 Task: Create a sub task Gather and Analyse Requirements for the task  Develop a new online booking system for a transportation service in the project AgileForge , assign it to team member softage.3@softage.net and update the status of the sub task to  Off Track , set the priority of the sub task to High
Action: Mouse moved to (67, 448)
Screenshot: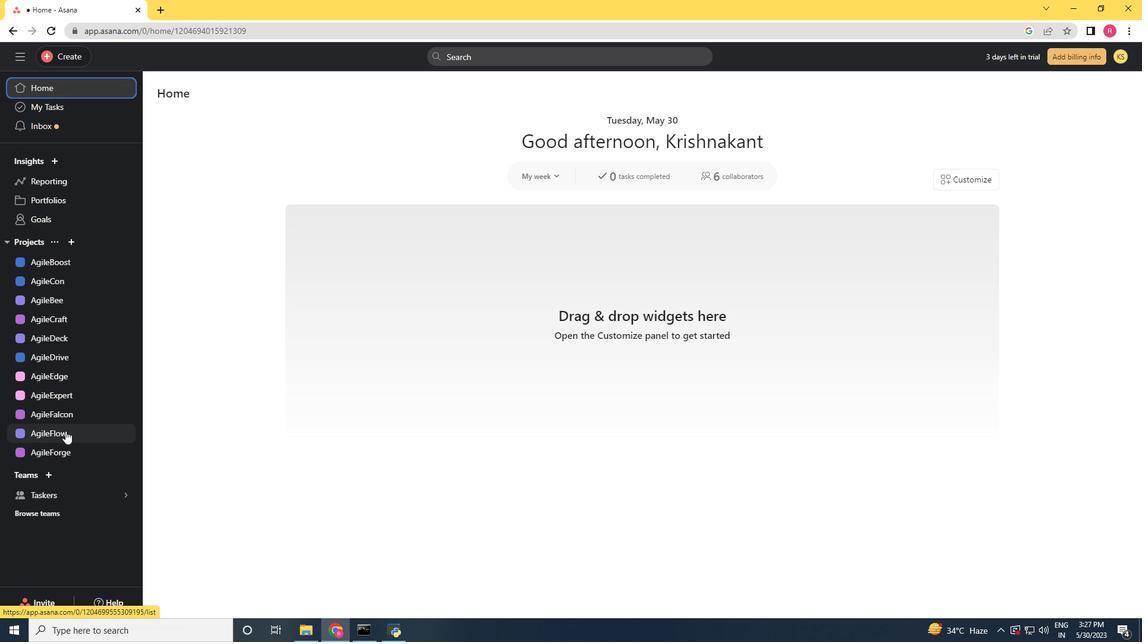 
Action: Mouse pressed left at (67, 448)
Screenshot: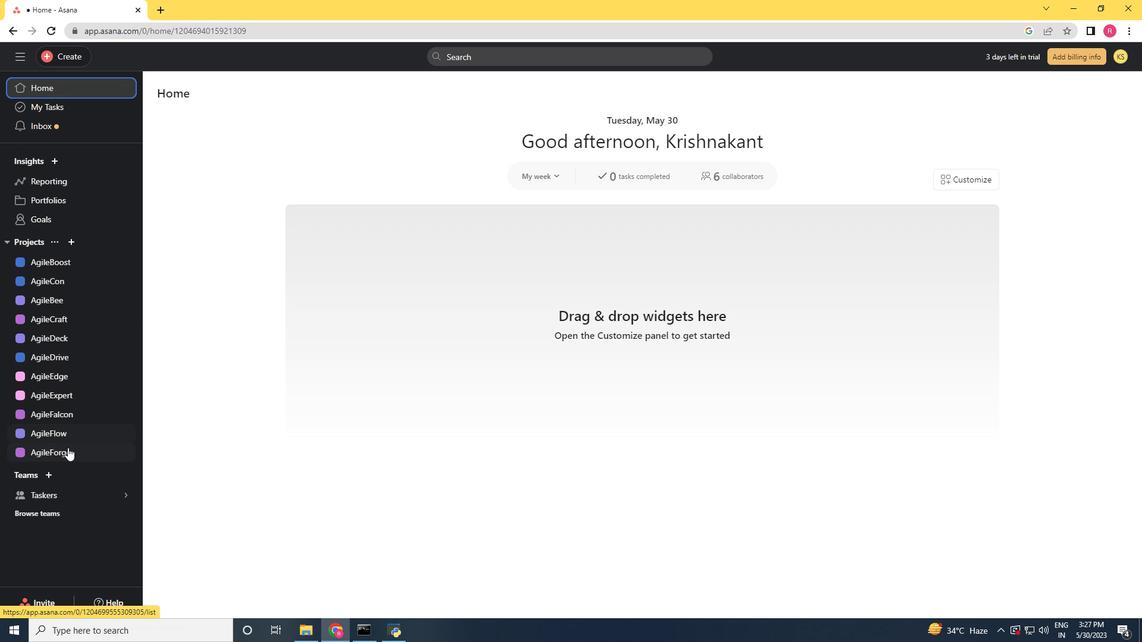 
Action: Mouse moved to (460, 262)
Screenshot: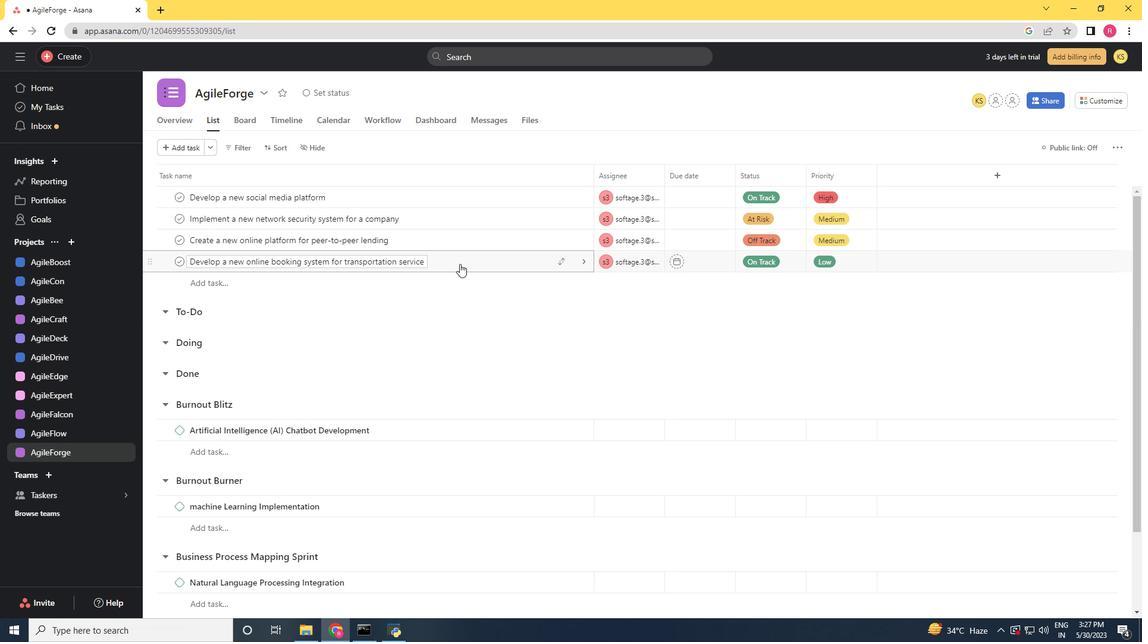 
Action: Mouse pressed left at (460, 262)
Screenshot: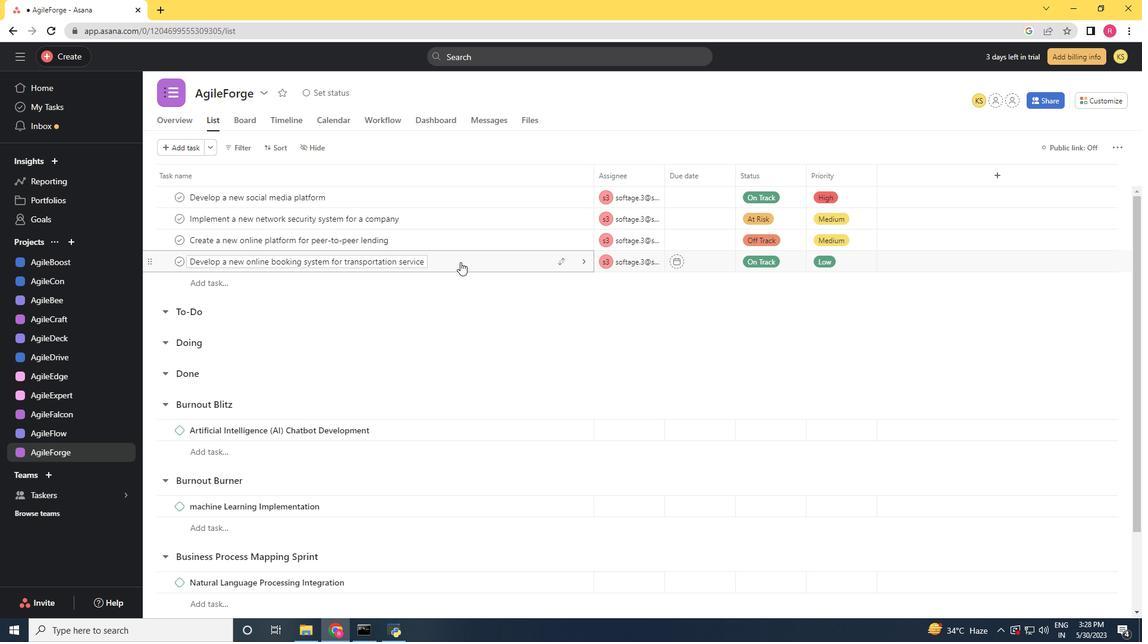 
Action: Mouse moved to (869, 453)
Screenshot: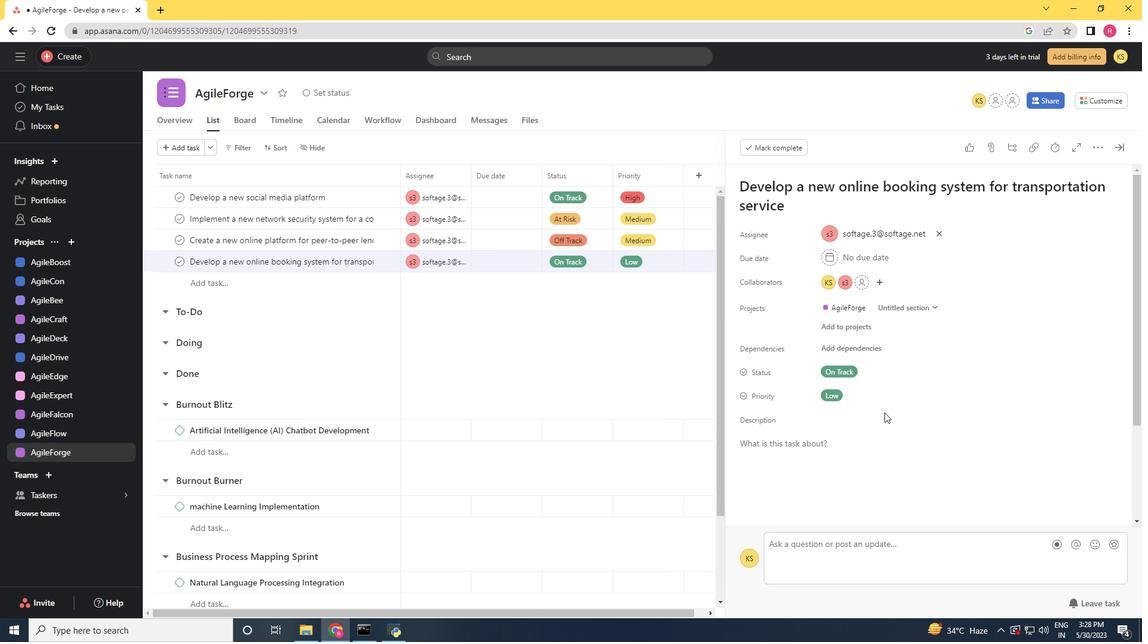 
Action: Mouse scrolled (869, 452) with delta (0, 0)
Screenshot: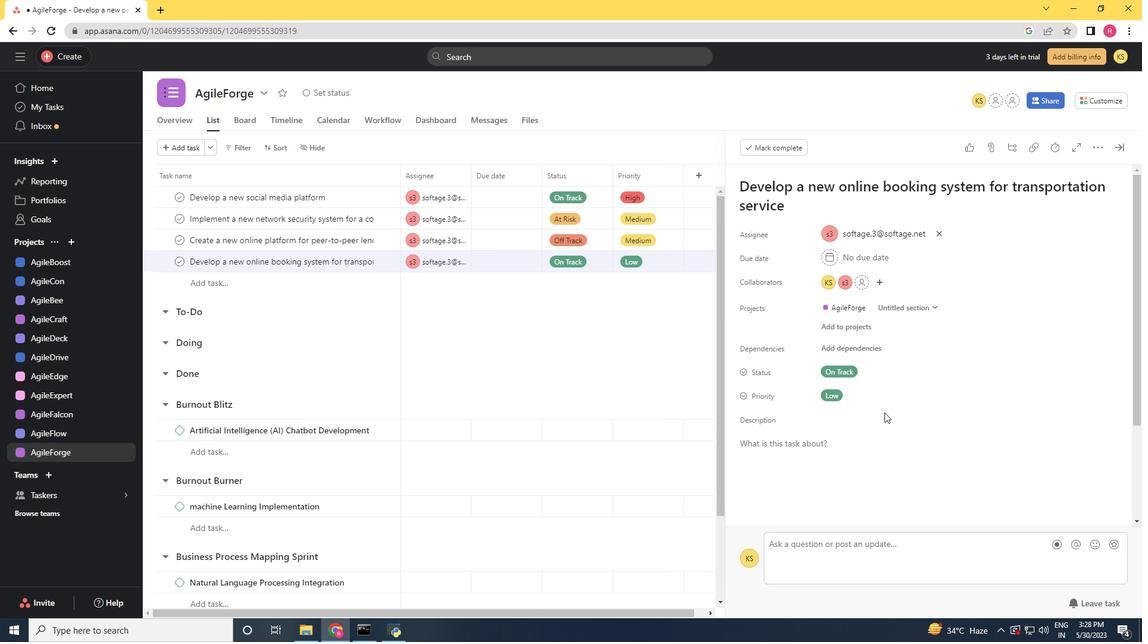 
Action: Mouse moved to (867, 455)
Screenshot: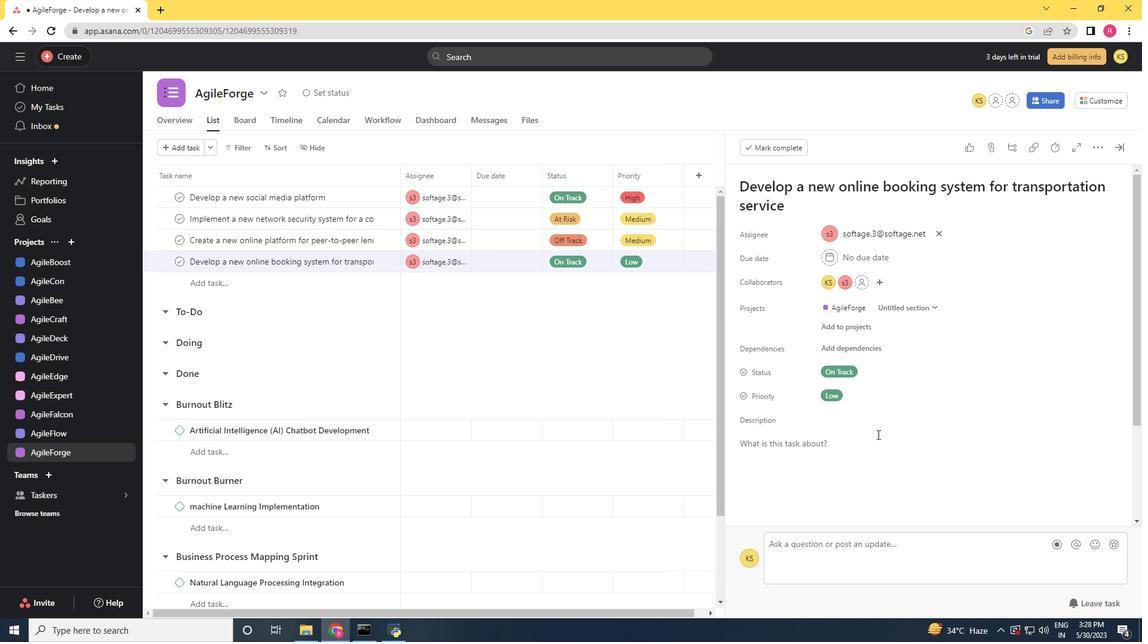 
Action: Mouse scrolled (867, 454) with delta (0, 0)
Screenshot: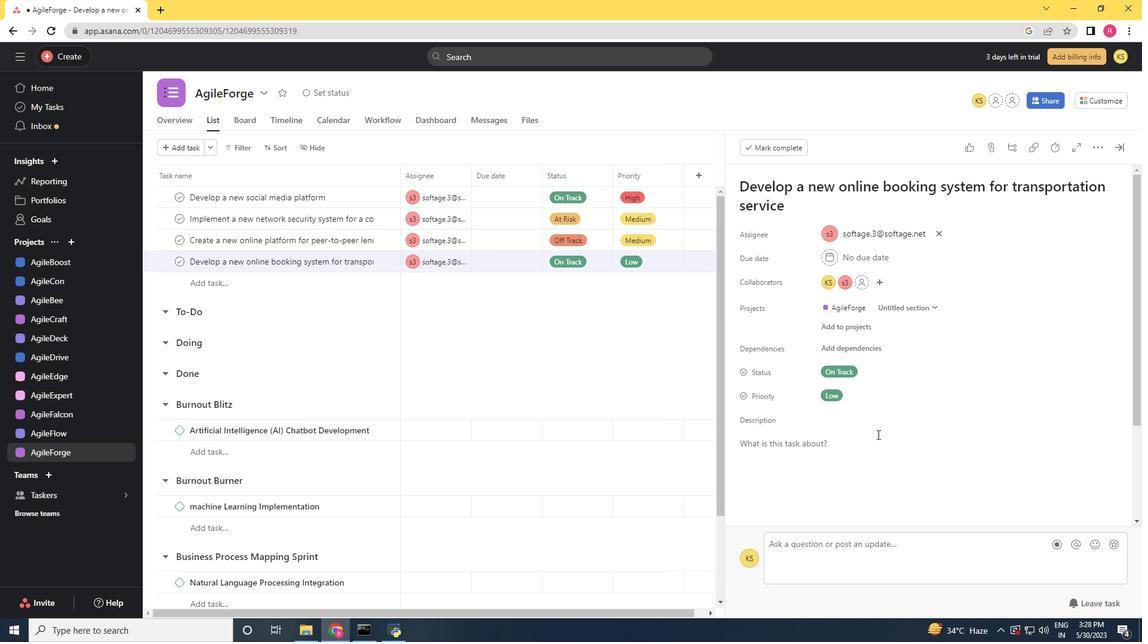 
Action: Mouse moved to (867, 455)
Screenshot: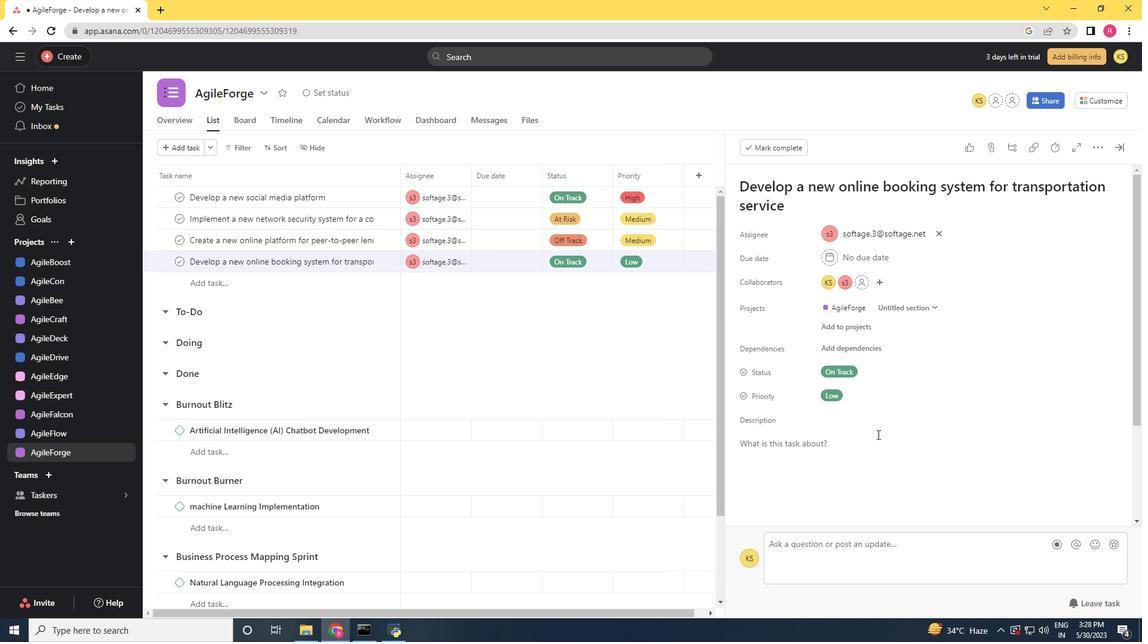 
Action: Mouse scrolled (867, 455) with delta (0, 0)
Screenshot: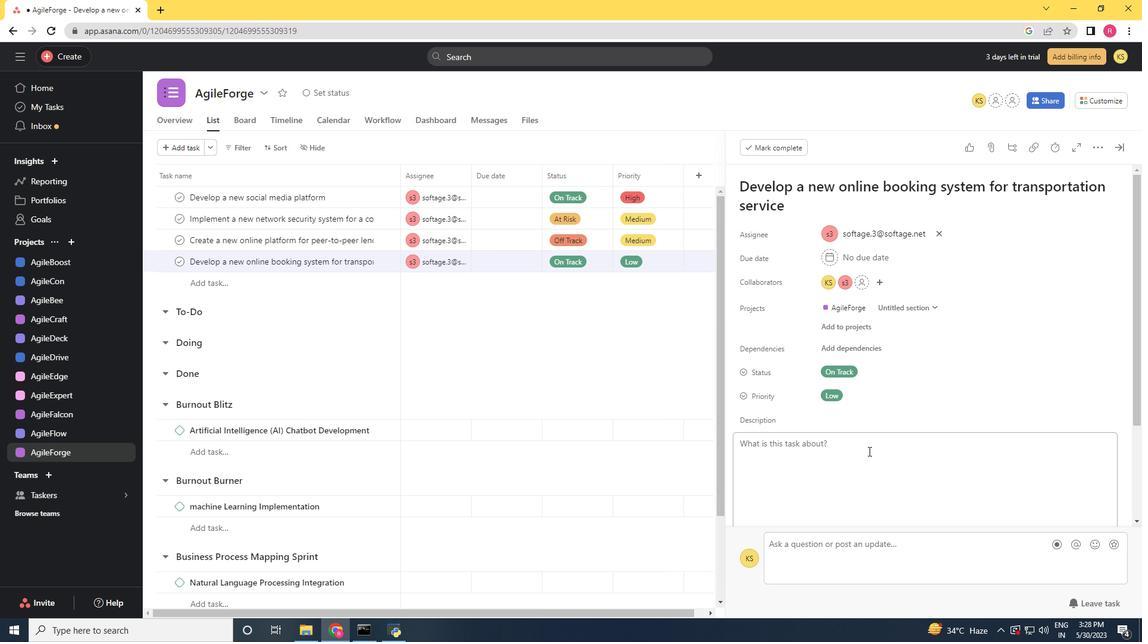 
Action: Mouse scrolled (867, 455) with delta (0, 0)
Screenshot: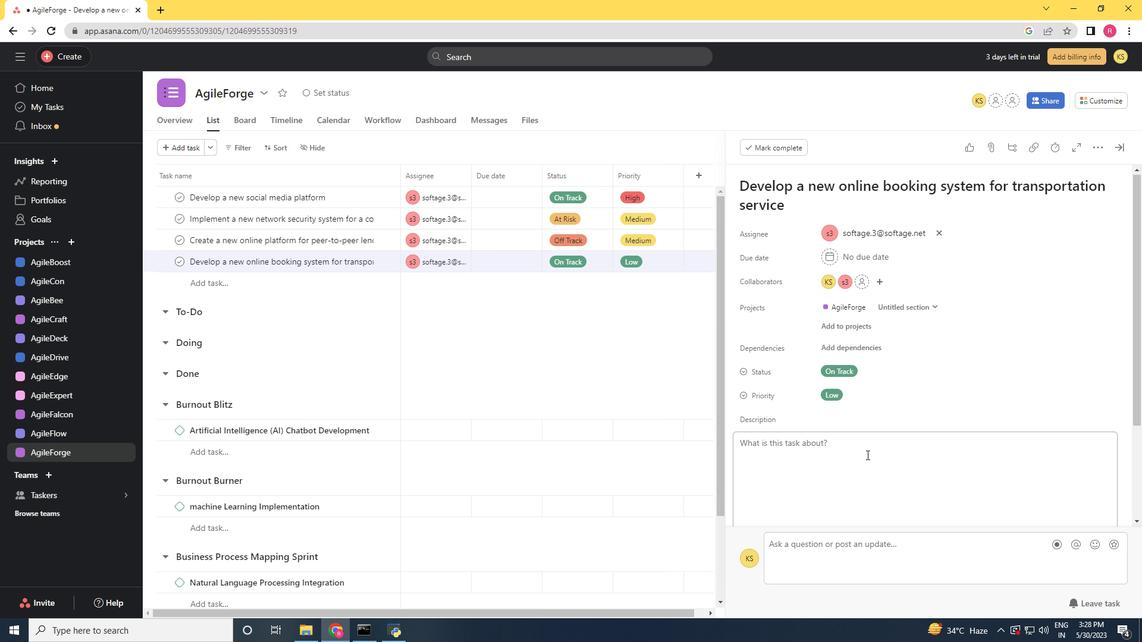 
Action: Mouse moved to (760, 427)
Screenshot: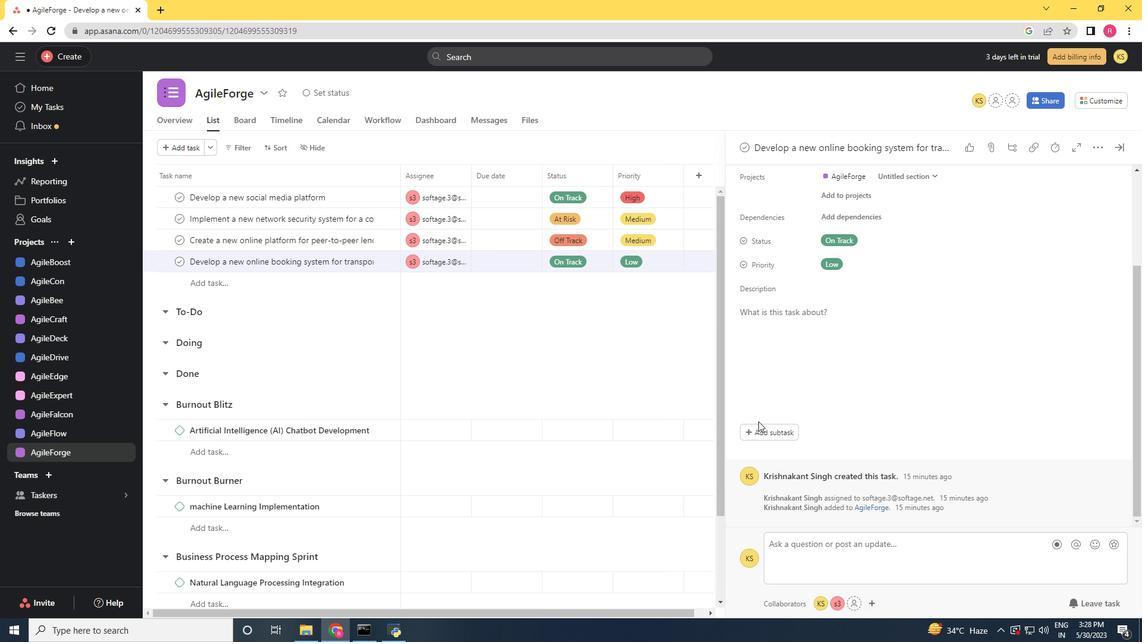 
Action: Mouse pressed left at (760, 427)
Screenshot: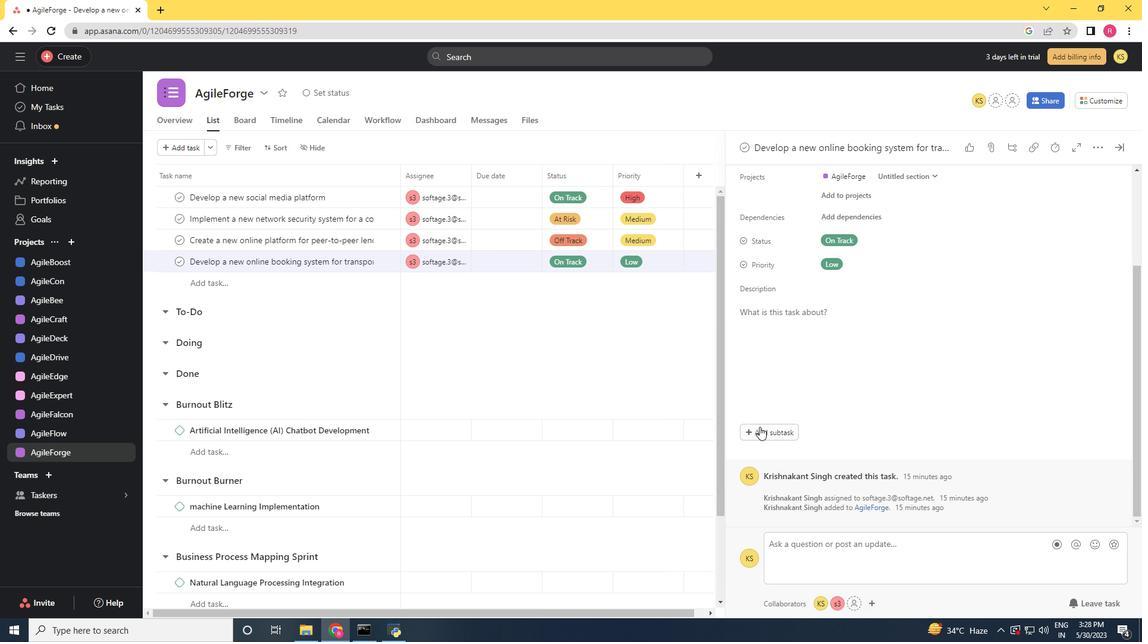 
Action: Key pressed <Key.shift>Gather<Key.space>and<Key.space><Key.shift>Analyse<Key.space><Key.shift>Requirements
Screenshot: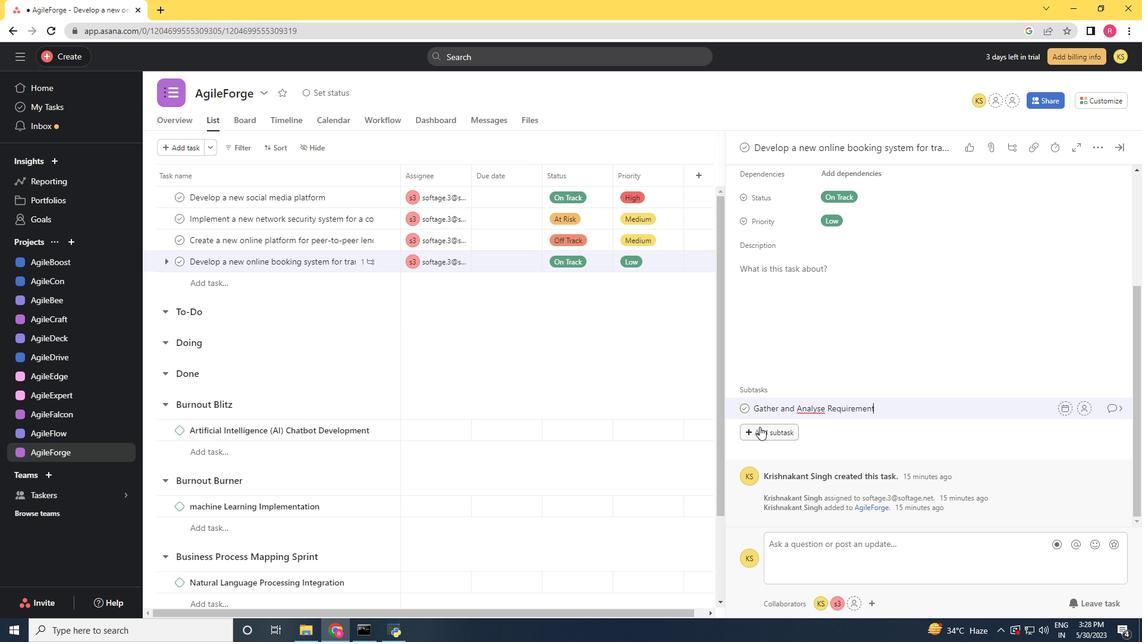 
Action: Mouse moved to (1047, 366)
Screenshot: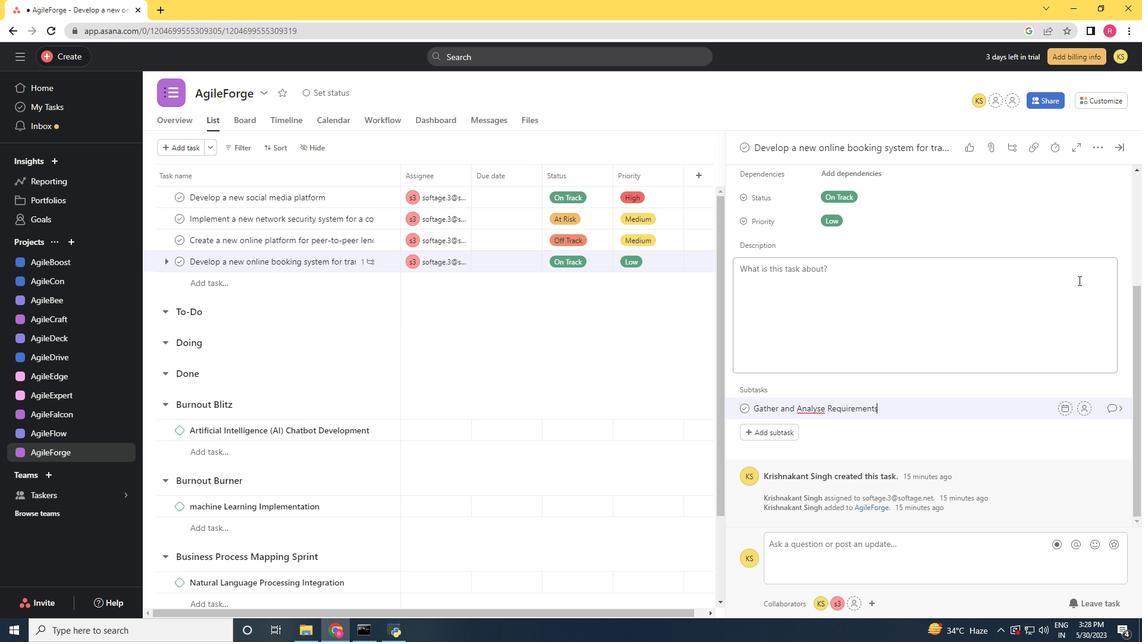 
Action: Mouse scrolled (1047, 367) with delta (0, 0)
Screenshot: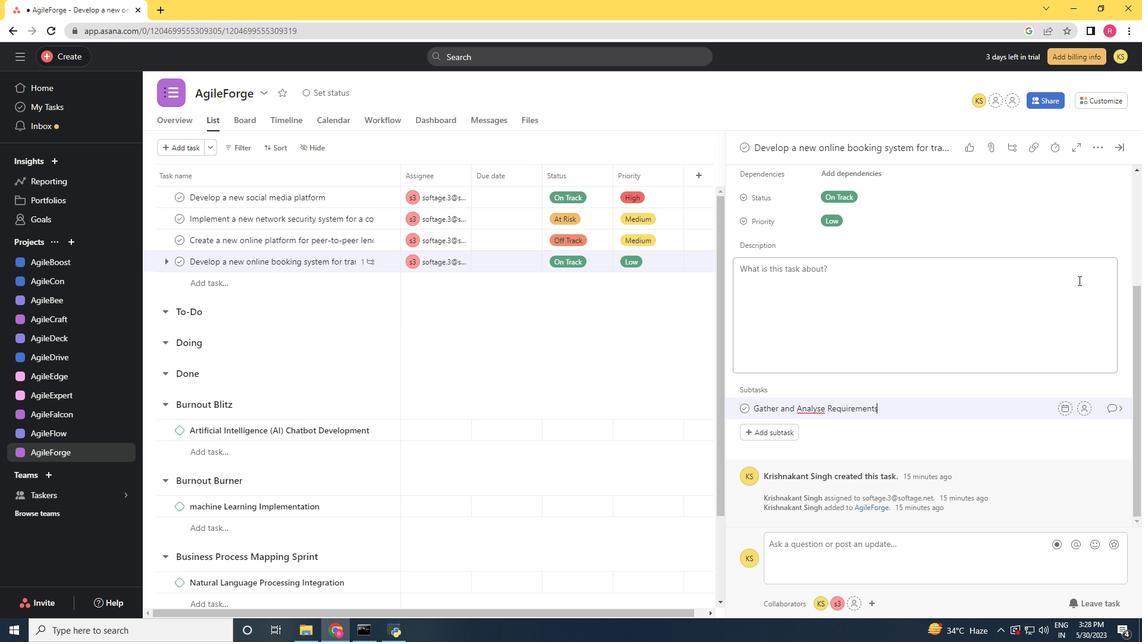 
Action: Mouse moved to (1088, 464)
Screenshot: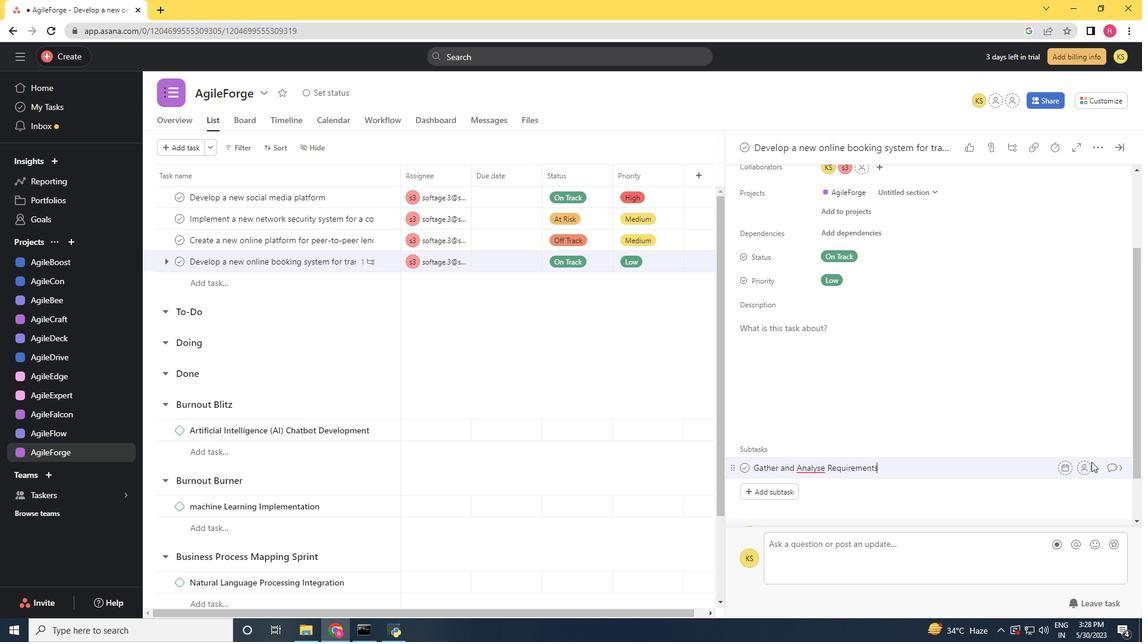 
Action: Mouse pressed left at (1088, 464)
Screenshot: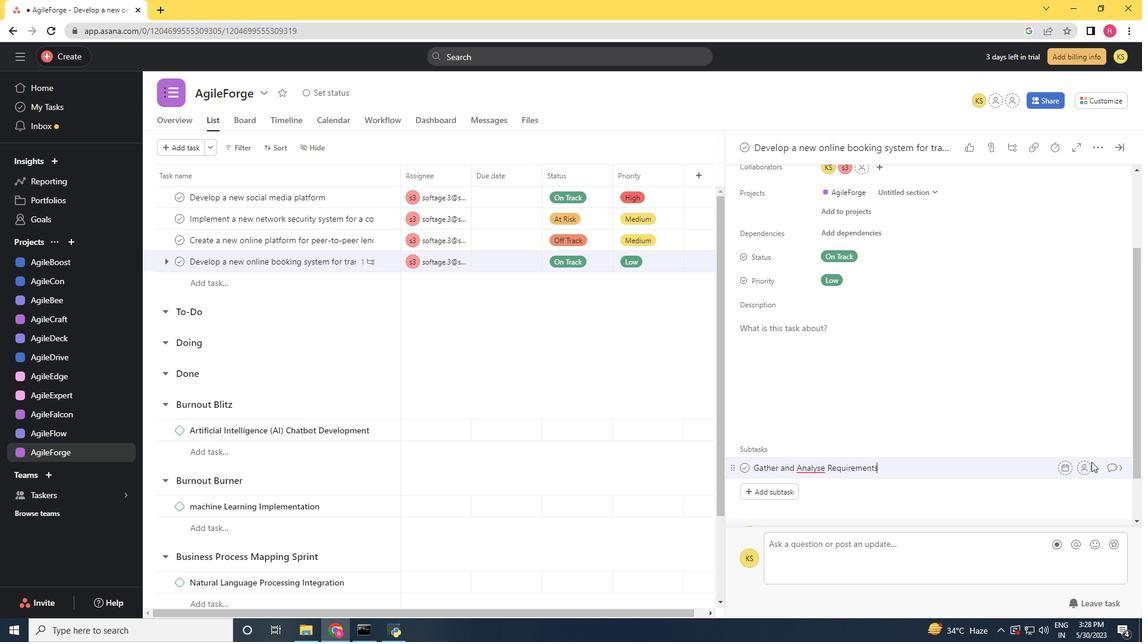 
Action: Key pressed softage.3<Key.shift>@softage.net
Screenshot: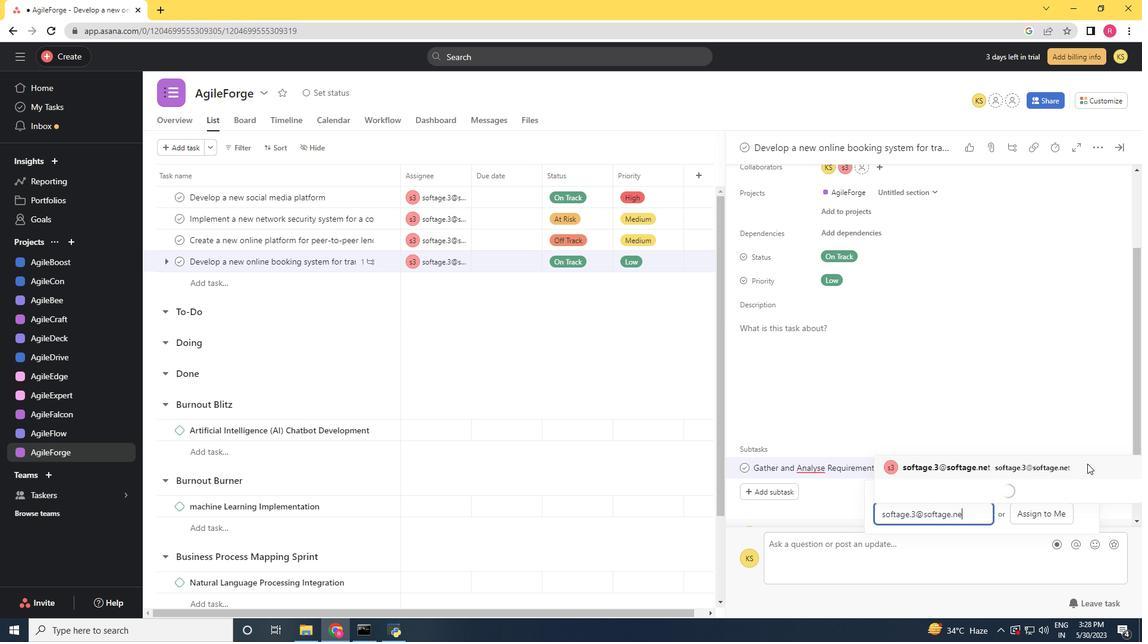 
Action: Mouse moved to (954, 467)
Screenshot: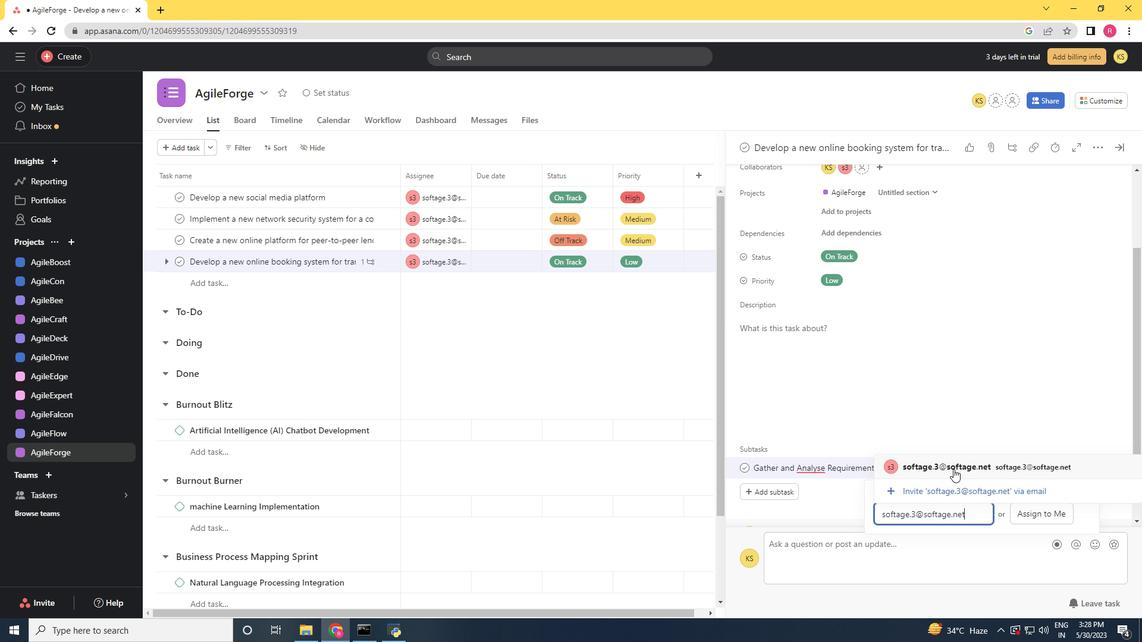 
Action: Mouse pressed left at (954, 467)
Screenshot: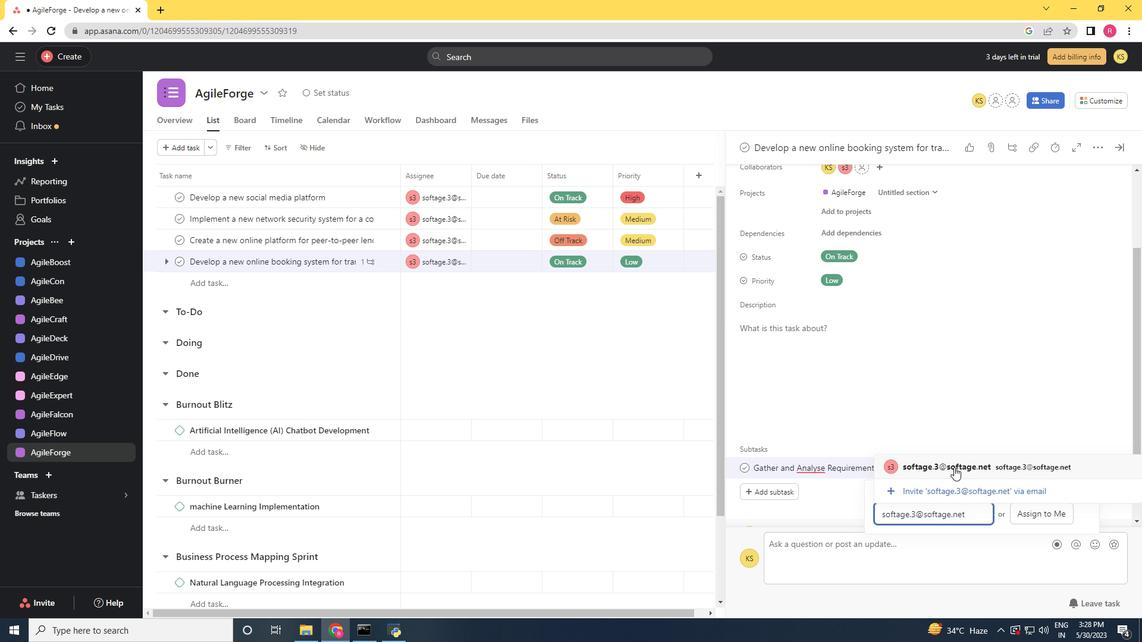 
Action: Mouse scrolled (954, 467) with delta (0, 0)
Screenshot: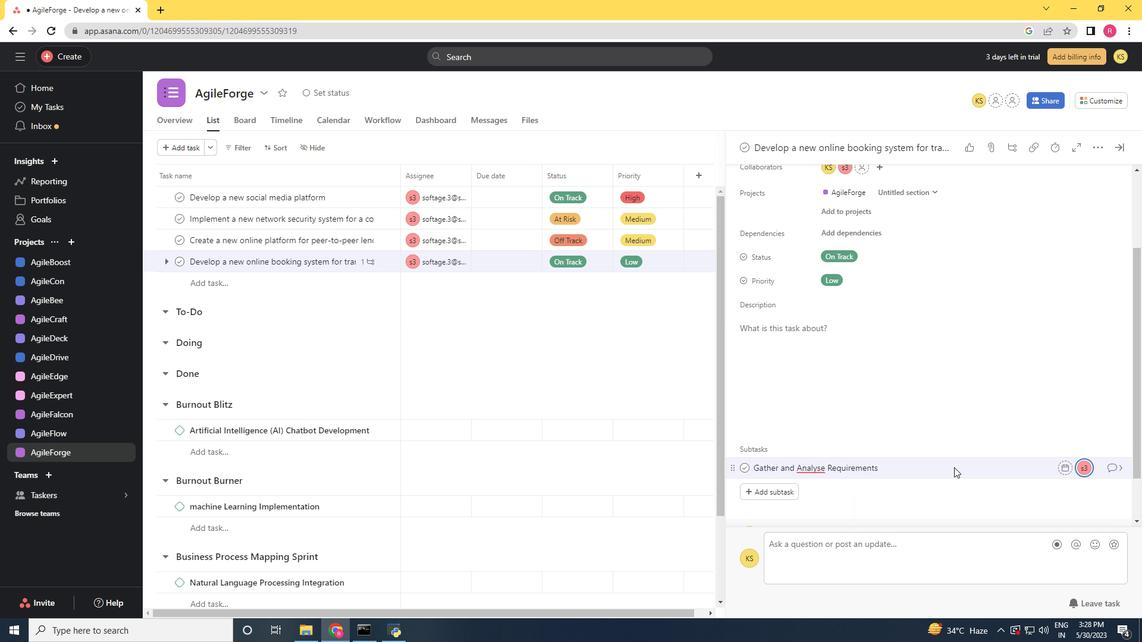
Action: Mouse scrolled (954, 467) with delta (0, 0)
Screenshot: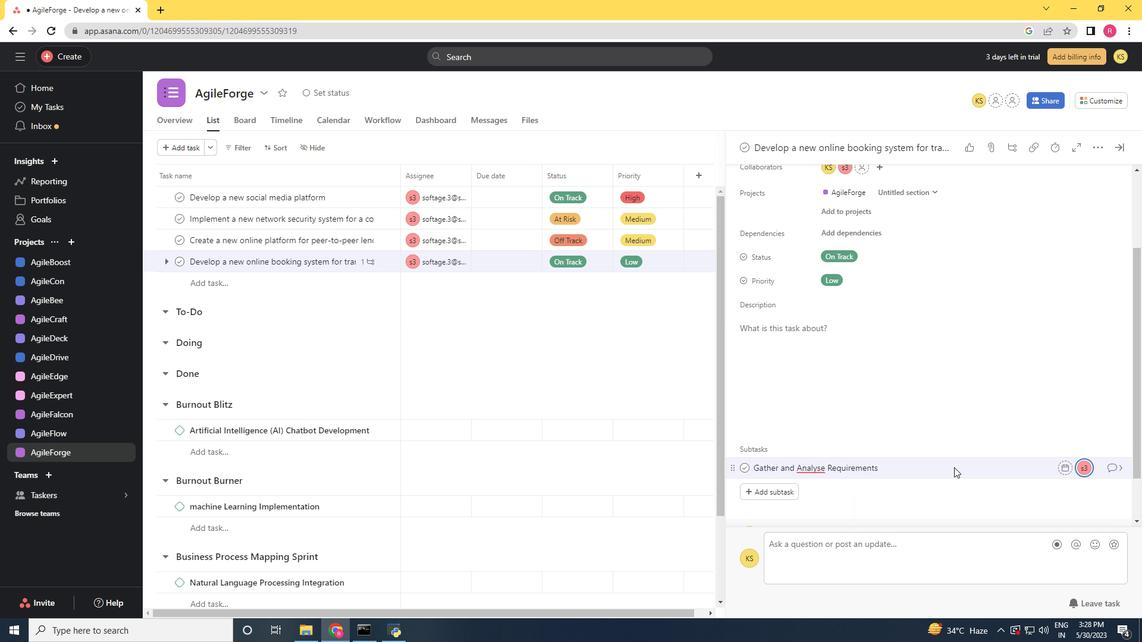 
Action: Mouse scrolled (954, 467) with delta (0, 0)
Screenshot: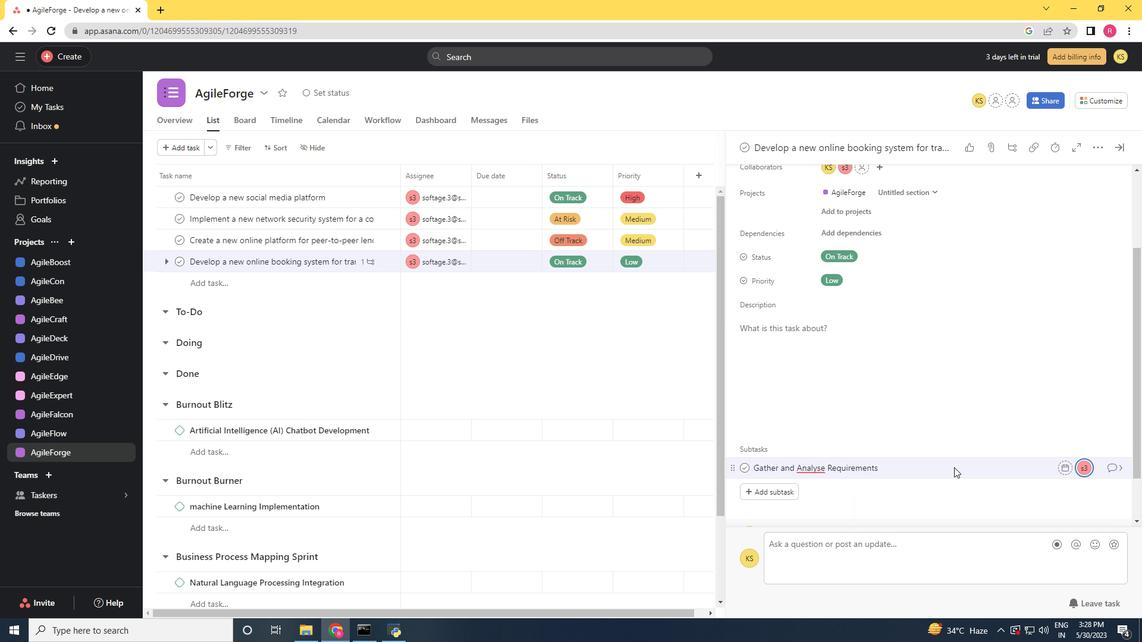 
Action: Mouse moved to (1107, 408)
Screenshot: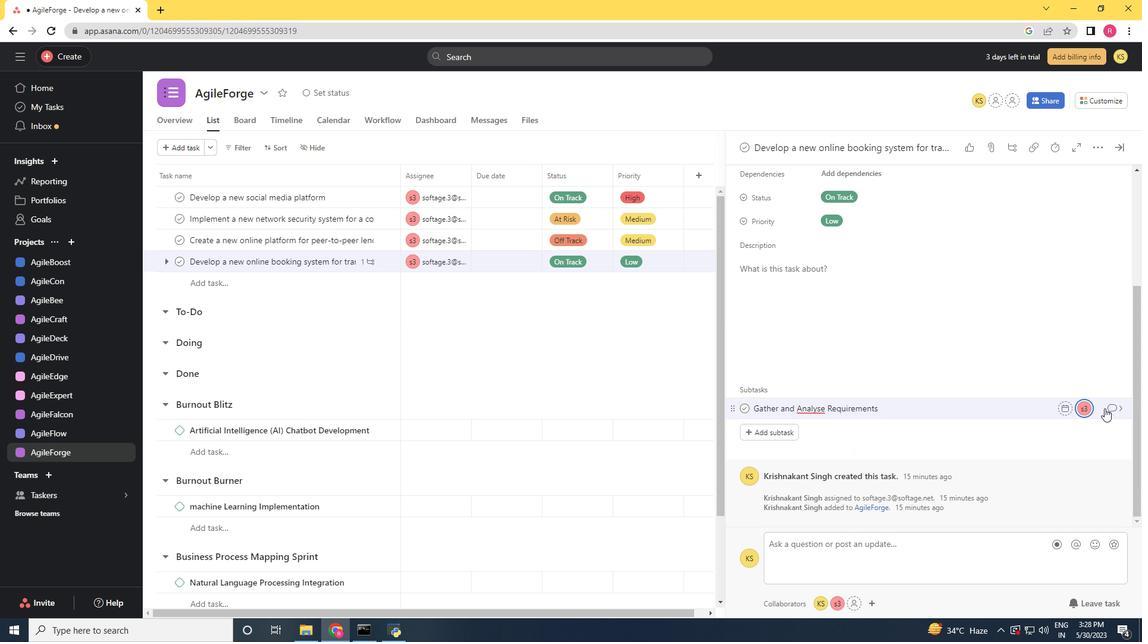 
Action: Mouse pressed left at (1107, 408)
Screenshot: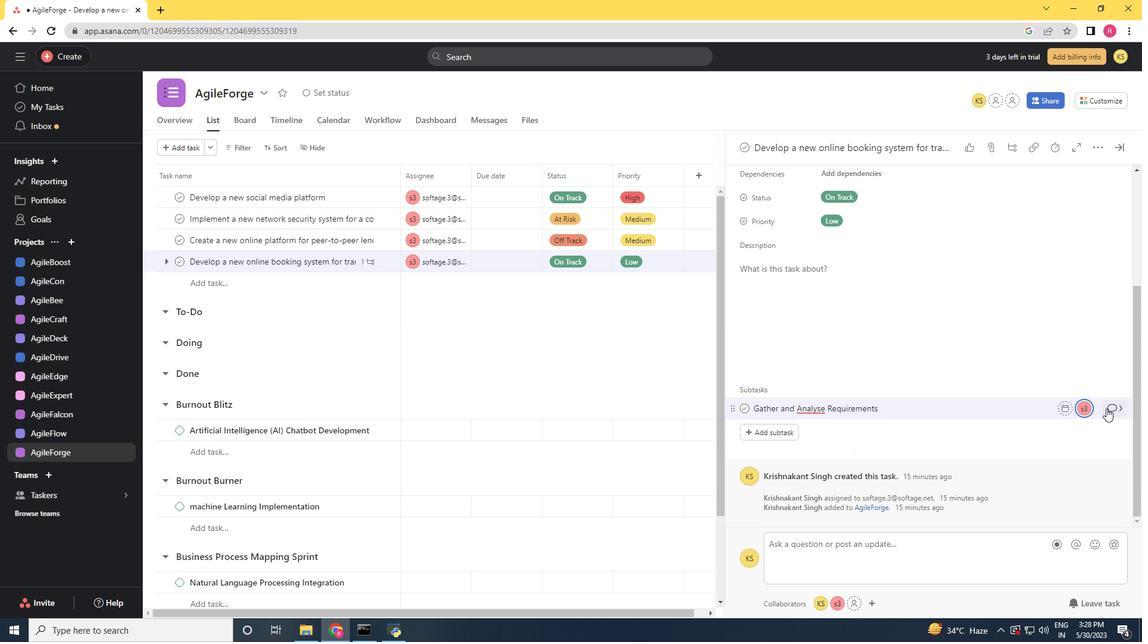 
Action: Mouse moved to (791, 343)
Screenshot: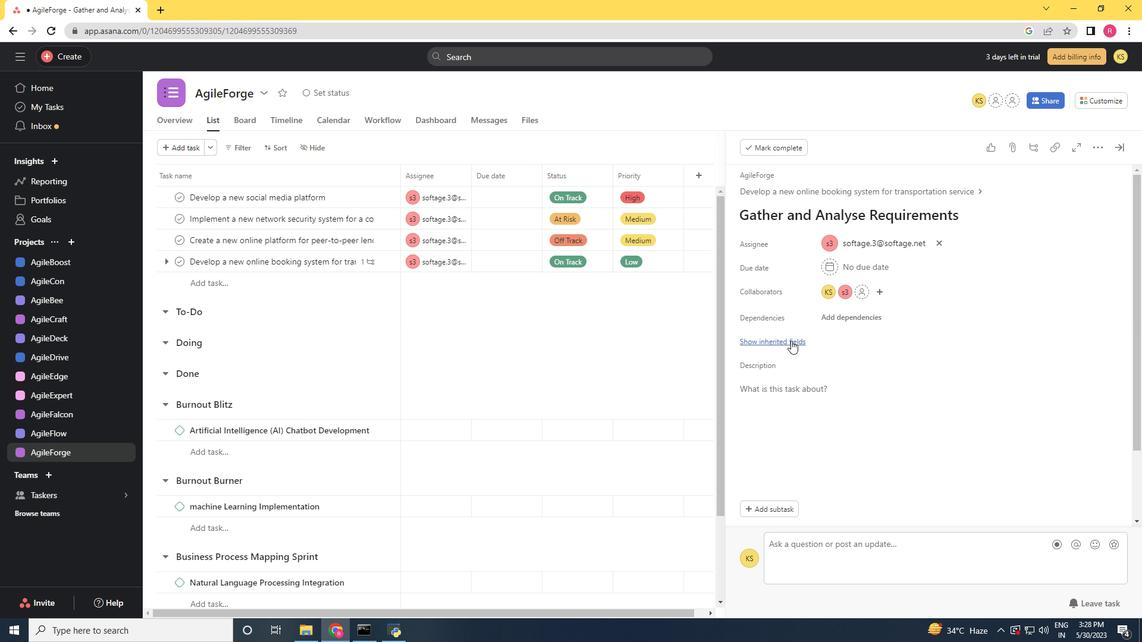 
Action: Mouse pressed left at (791, 343)
Screenshot: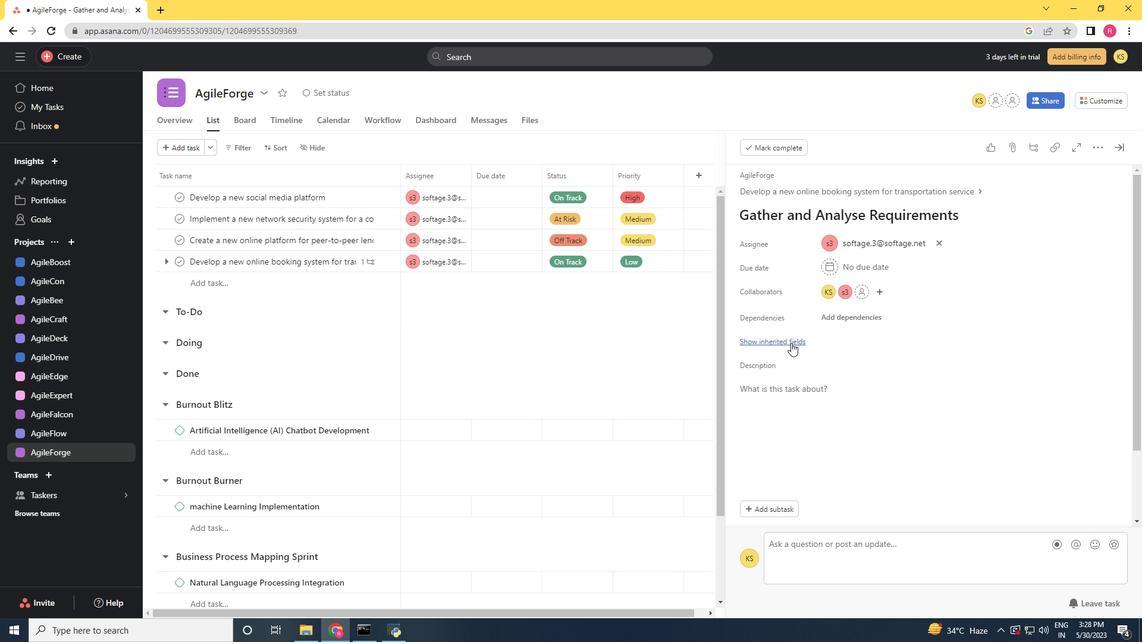 
Action: Mouse moved to (837, 363)
Screenshot: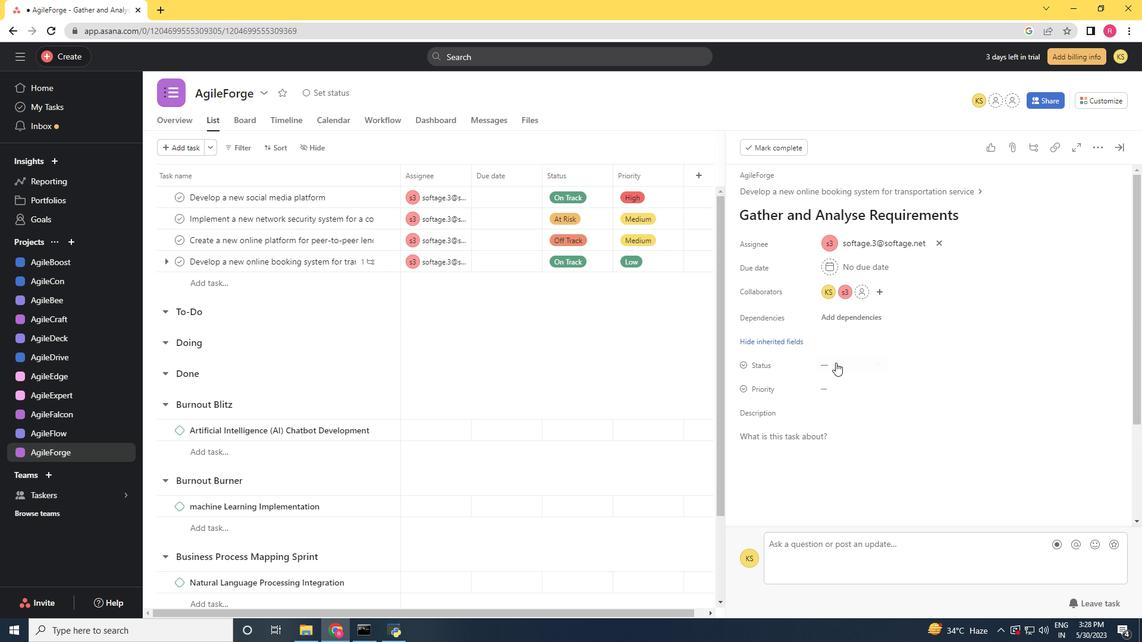 
Action: Mouse pressed left at (837, 363)
Screenshot: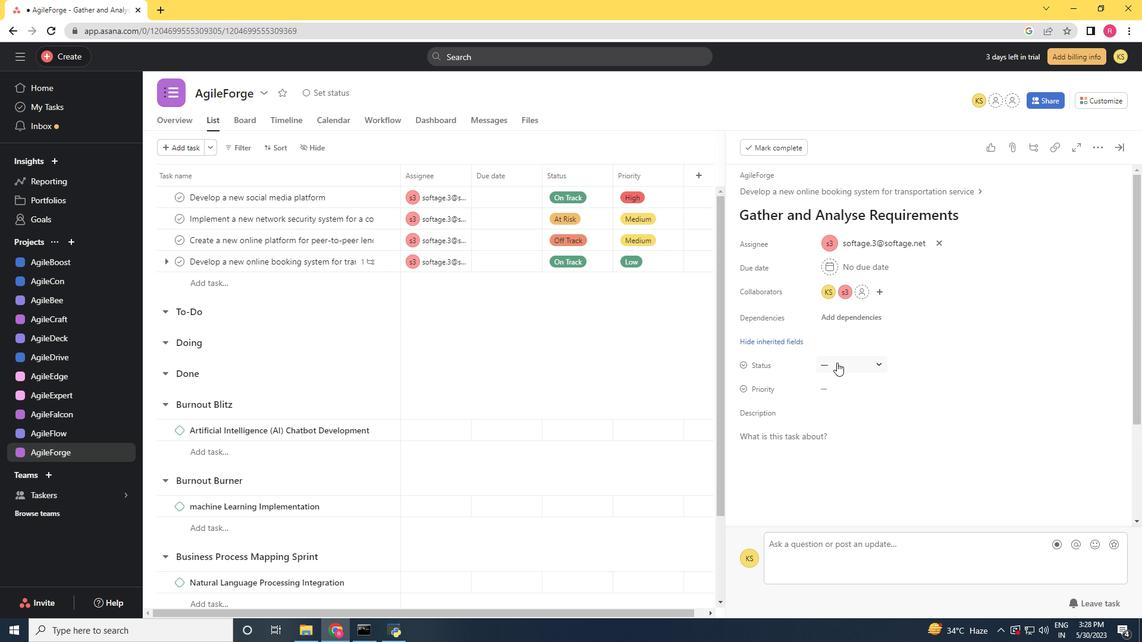 
Action: Mouse moved to (855, 423)
Screenshot: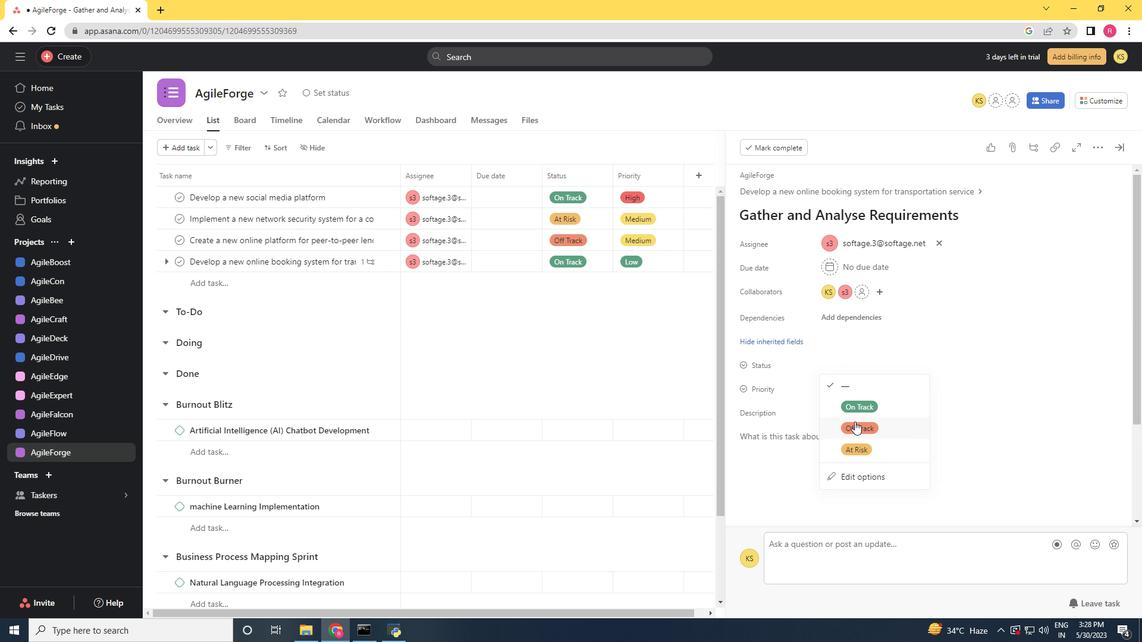 
Action: Mouse pressed left at (855, 423)
Screenshot: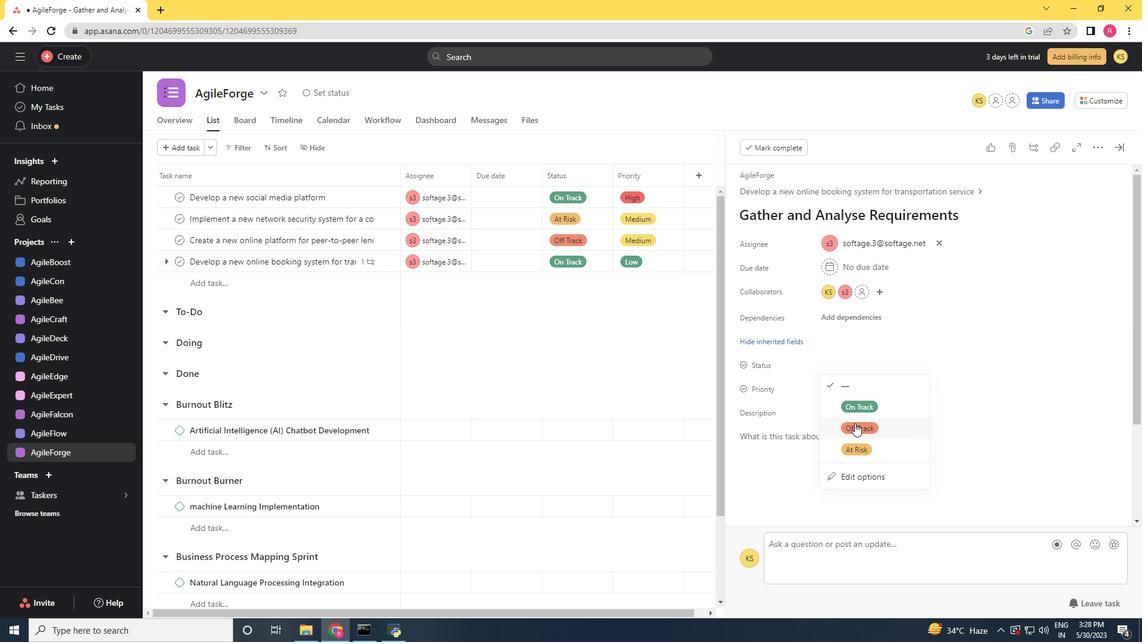 
Action: Mouse moved to (839, 390)
Screenshot: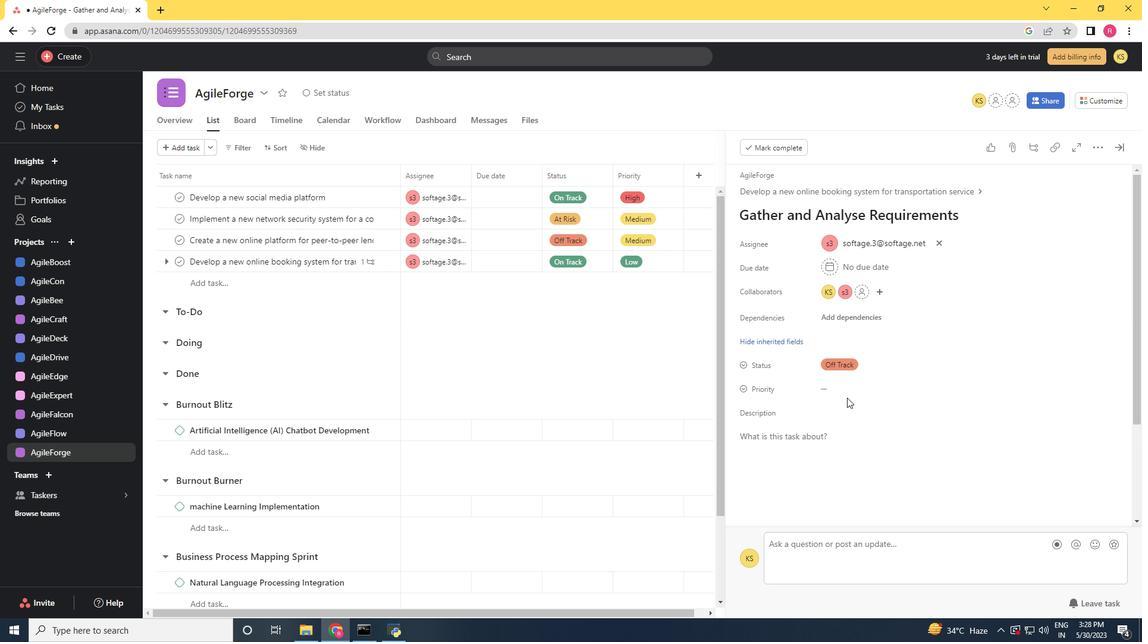 
Action: Mouse pressed left at (839, 390)
Screenshot: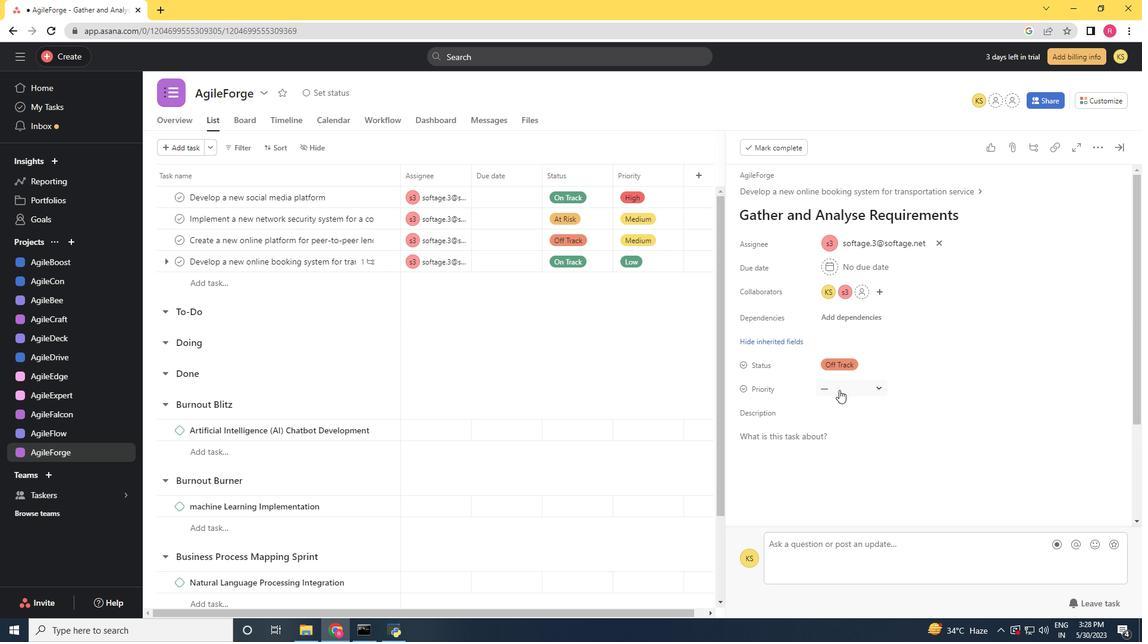 
Action: Mouse moved to (847, 426)
Screenshot: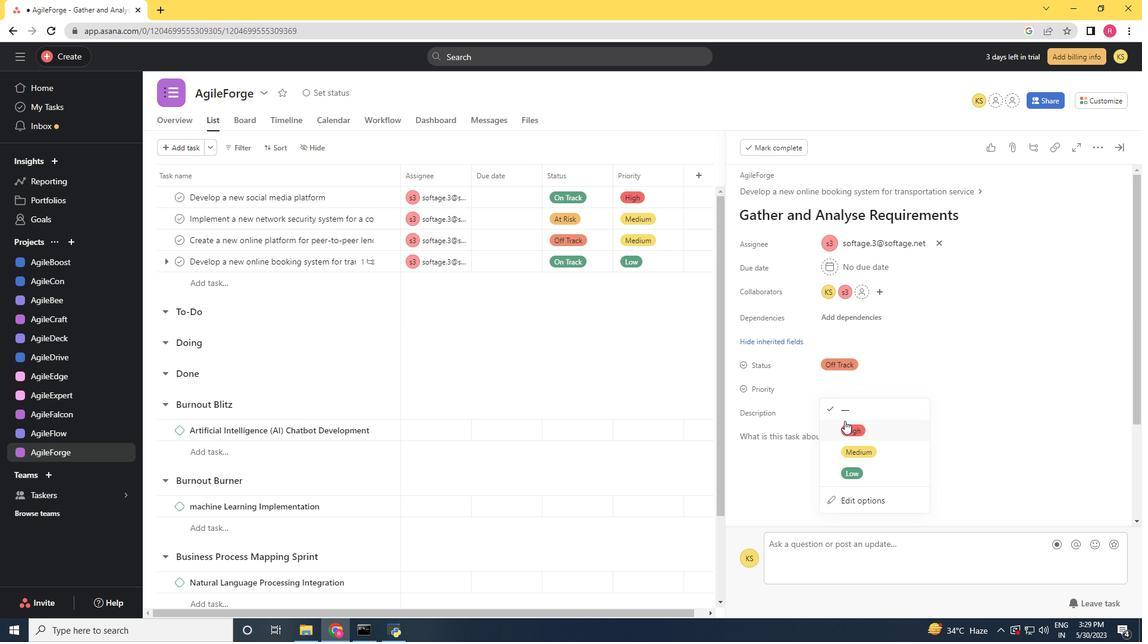 
Action: Mouse pressed left at (847, 426)
Screenshot: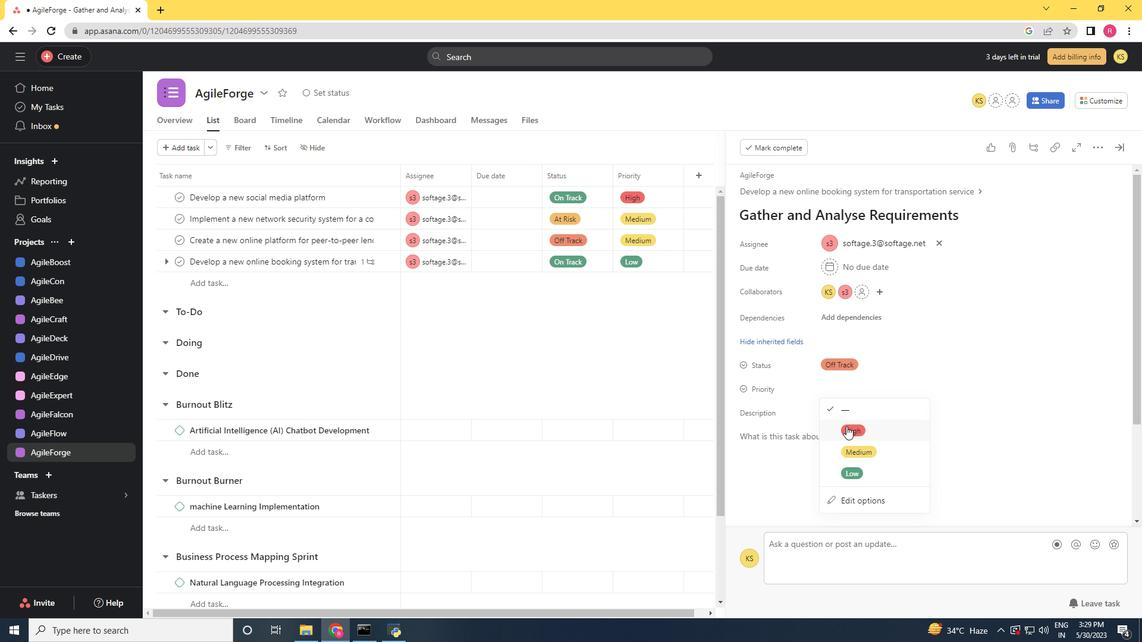 
Action: Mouse moved to (1012, 386)
Screenshot: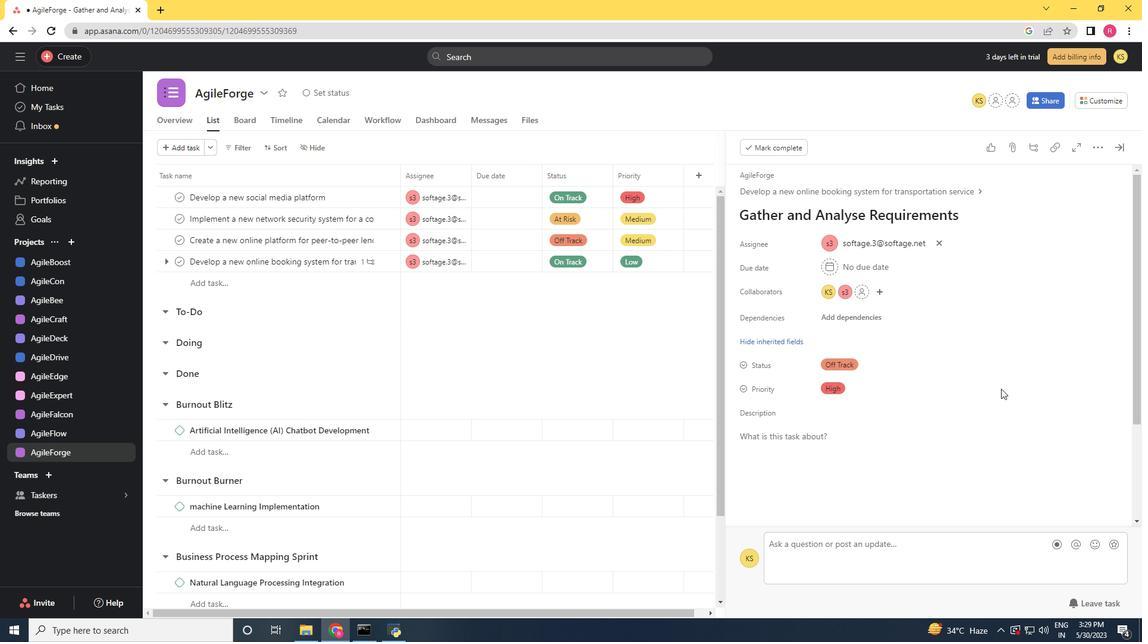 
